 Task: Recall the email titled 'Hey India, discover our latest Hybrid Work Report and more!' by deleting unread copies.
Action: Mouse moved to (229, 151)
Screenshot: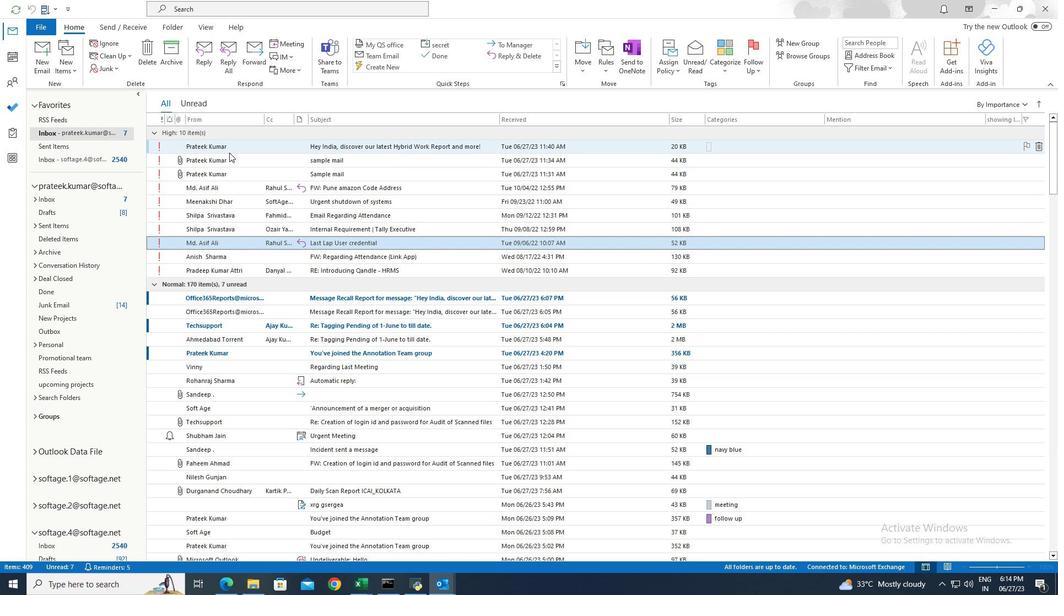 
Action: Mouse pressed left at (229, 151)
Screenshot: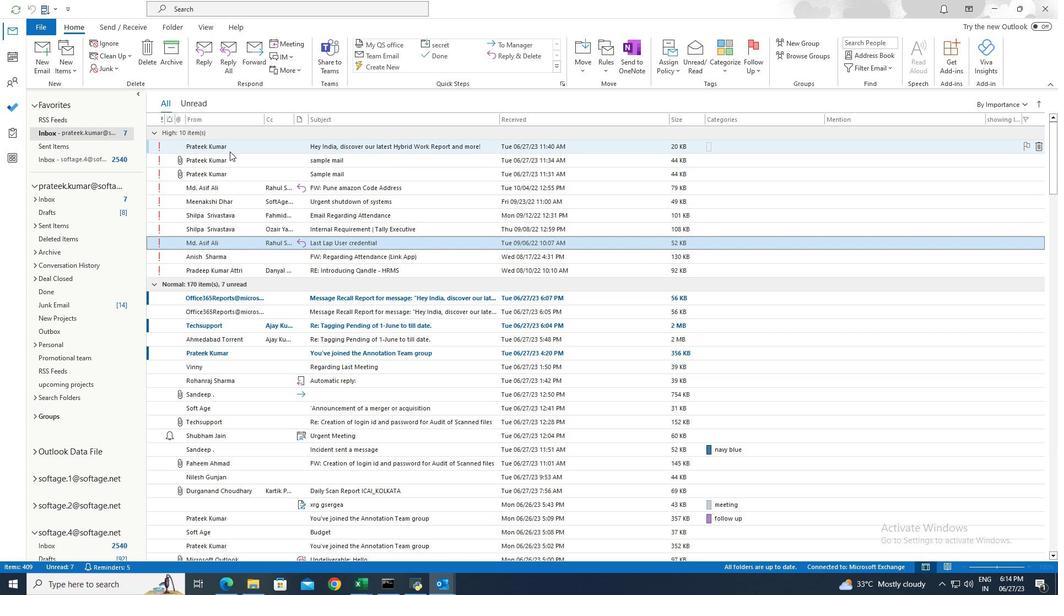 
Action: Mouse pressed left at (229, 151)
Screenshot: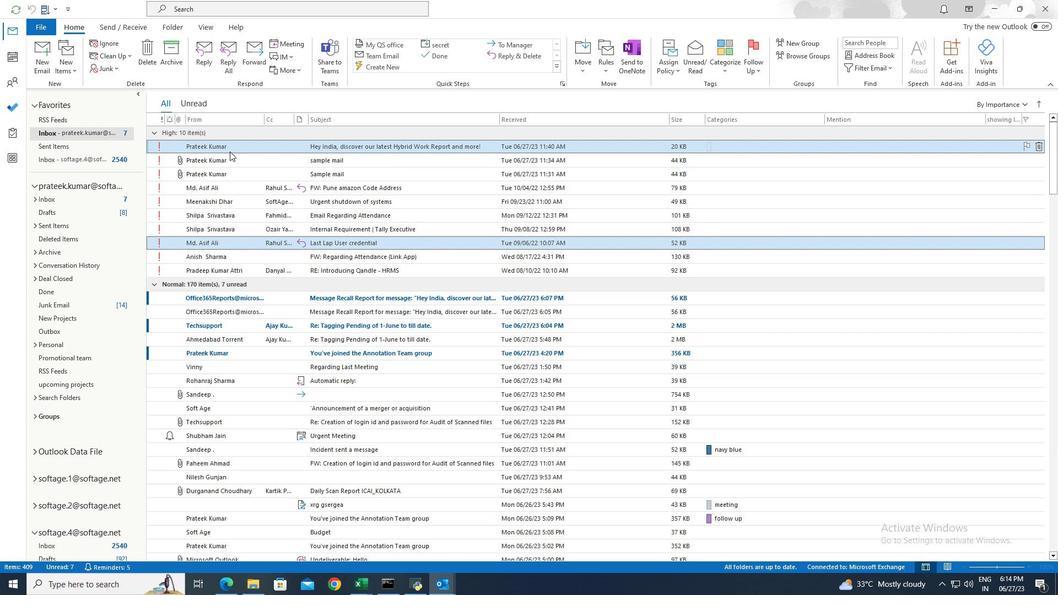 
Action: Mouse moved to (534, 72)
Screenshot: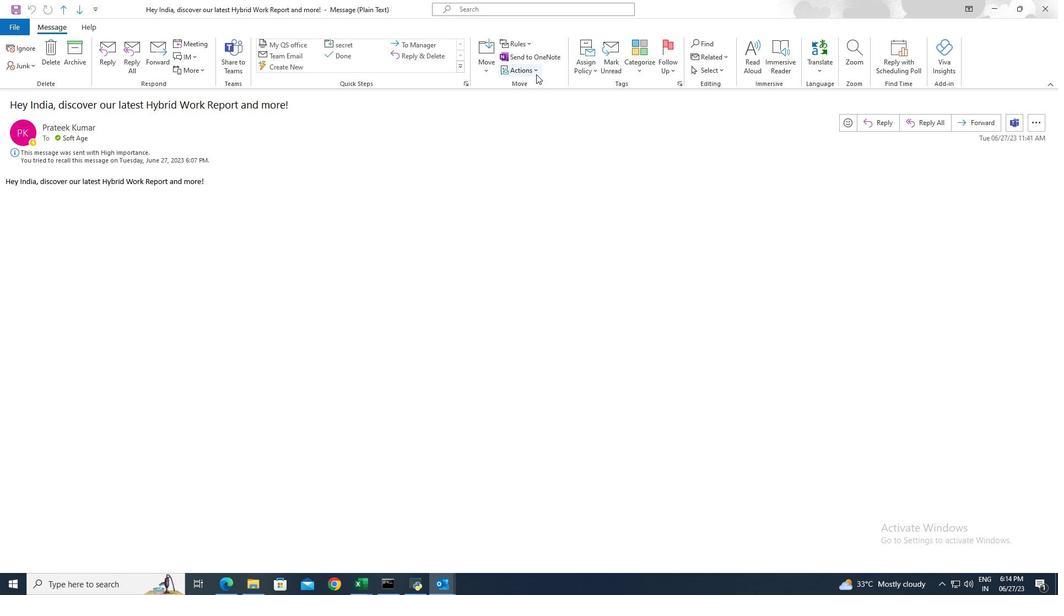 
Action: Mouse pressed left at (534, 72)
Screenshot: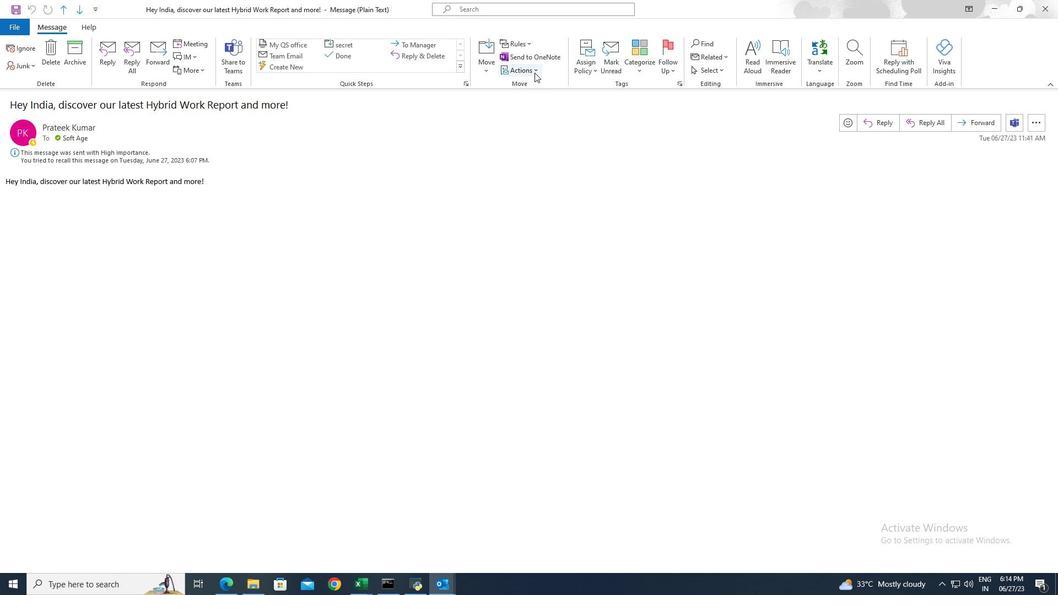 
Action: Mouse moved to (534, 95)
Screenshot: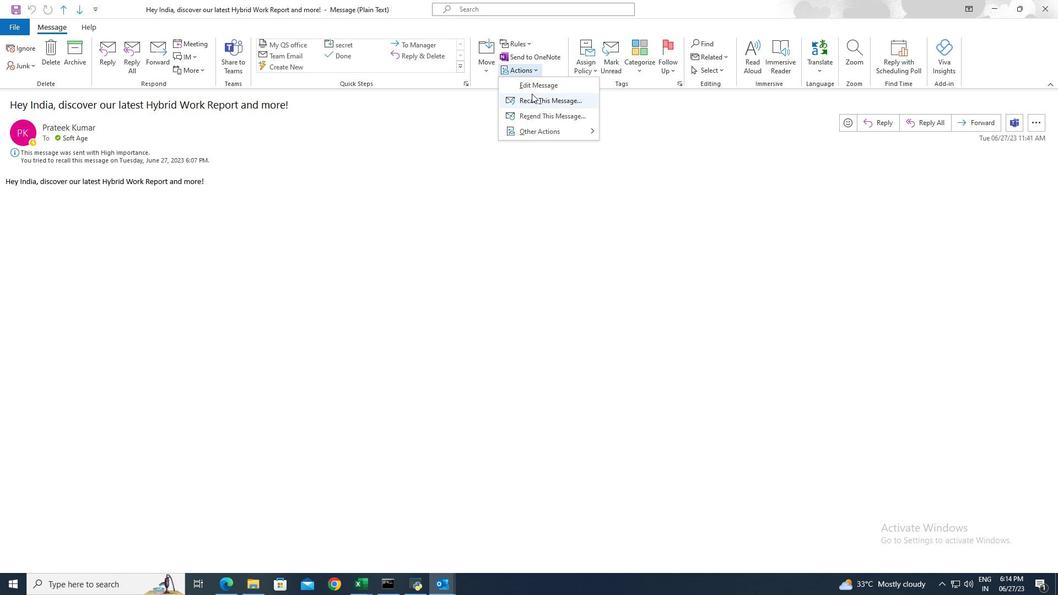 
Action: Mouse pressed left at (534, 95)
Screenshot: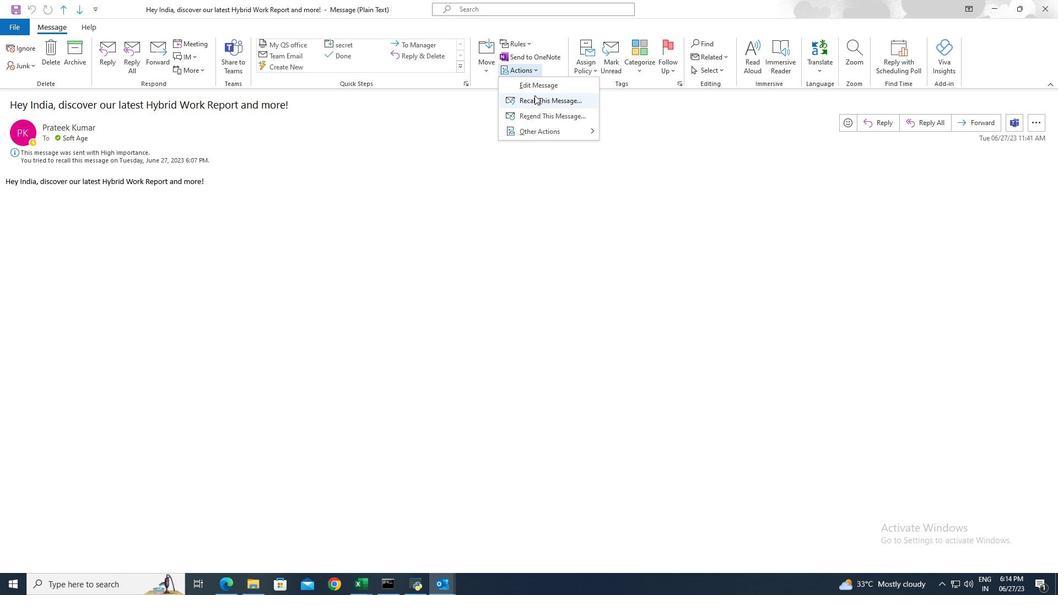 
Action: Mouse moved to (573, 341)
Screenshot: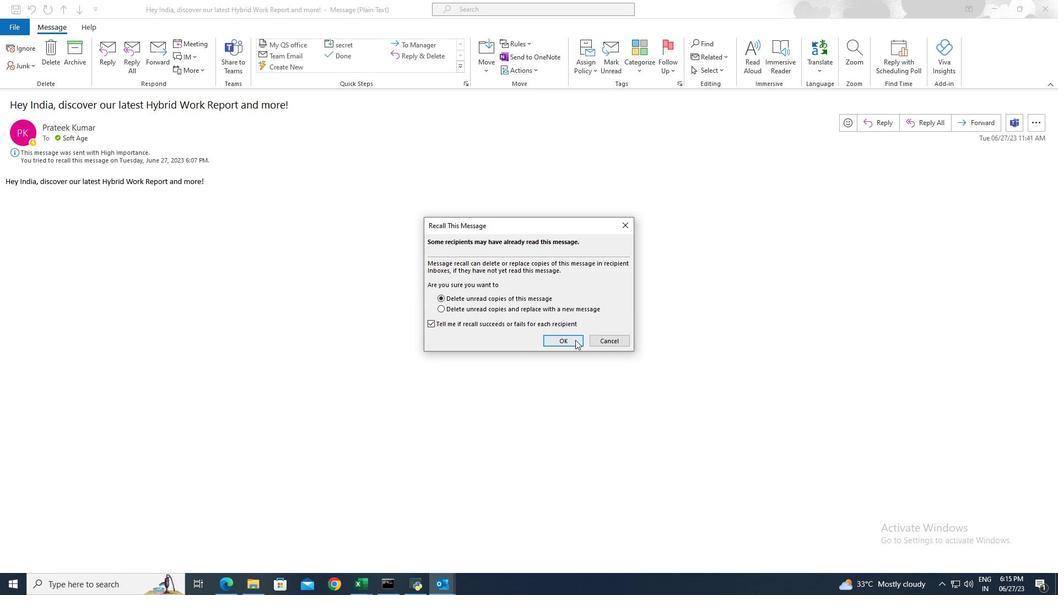 
Action: Mouse pressed left at (573, 341)
Screenshot: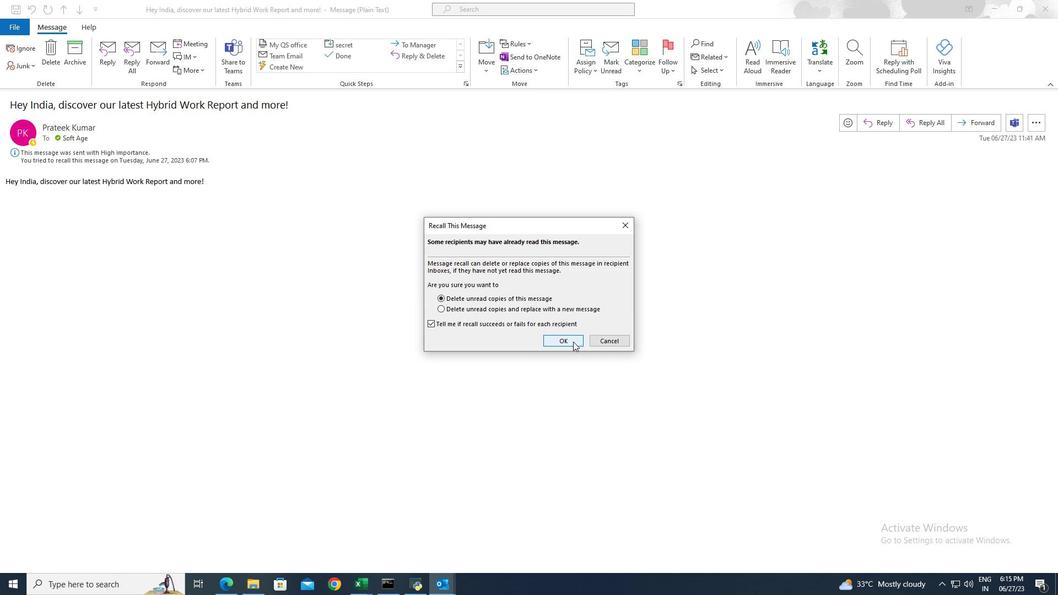 
Action: Mouse moved to (573, 341)
Screenshot: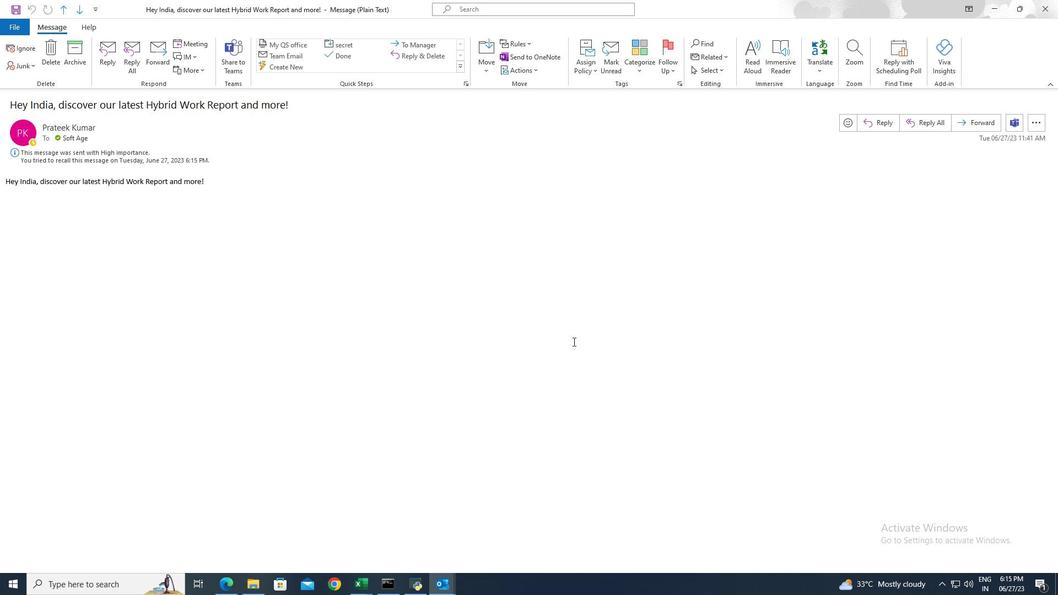 
